 Task: Sort the products by best match.
Action: Mouse moved to (17, 69)
Screenshot: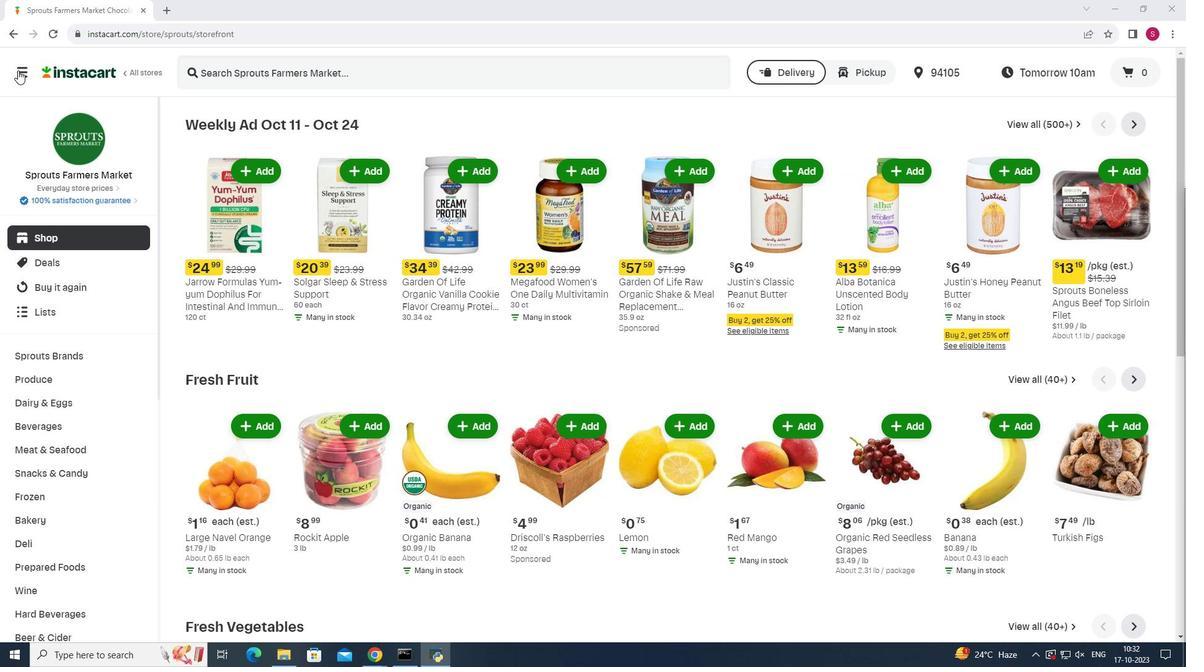 
Action: Mouse pressed left at (17, 69)
Screenshot: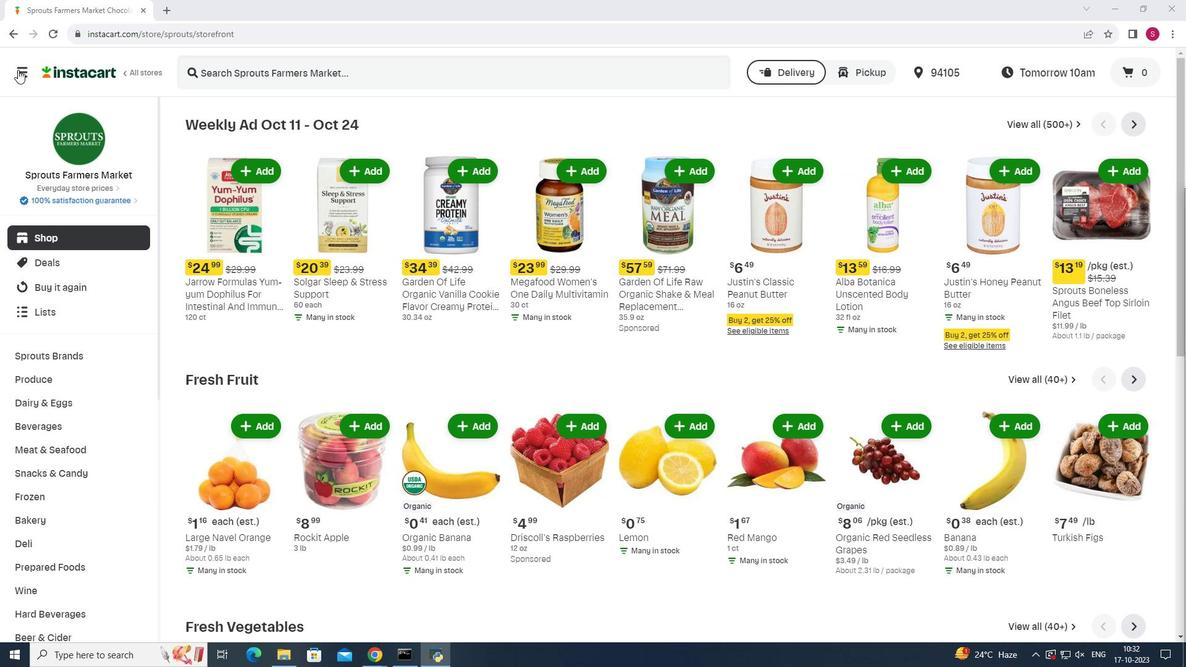 
Action: Mouse moved to (77, 324)
Screenshot: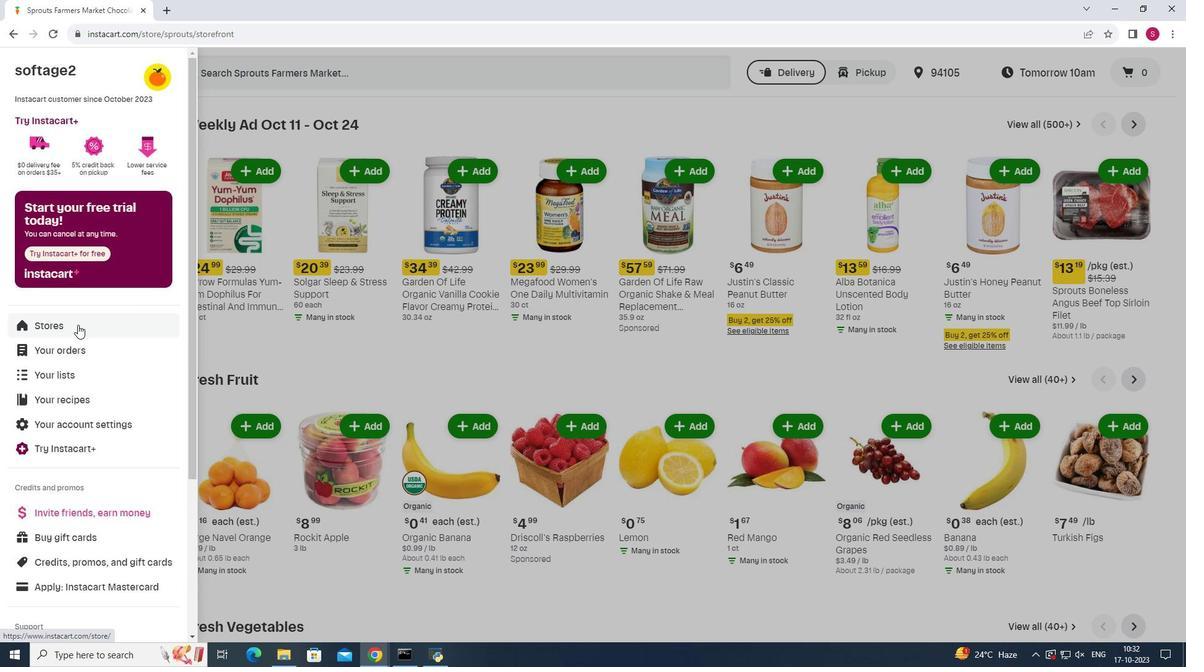 
Action: Mouse pressed left at (77, 324)
Screenshot: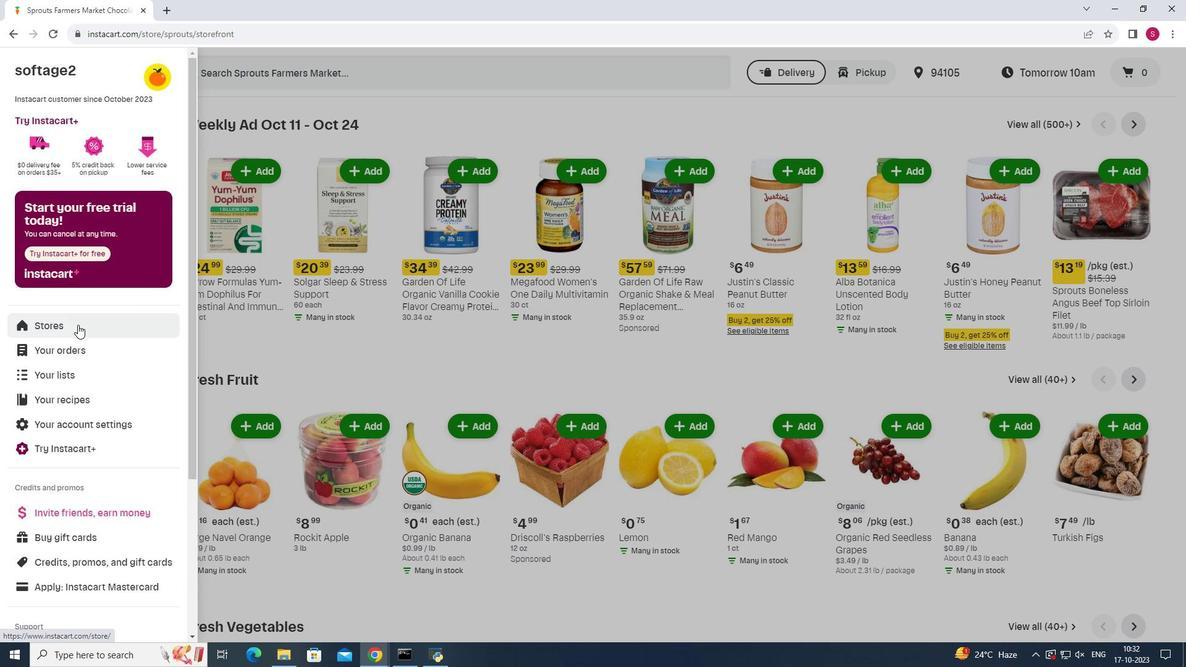 
Action: Mouse moved to (288, 116)
Screenshot: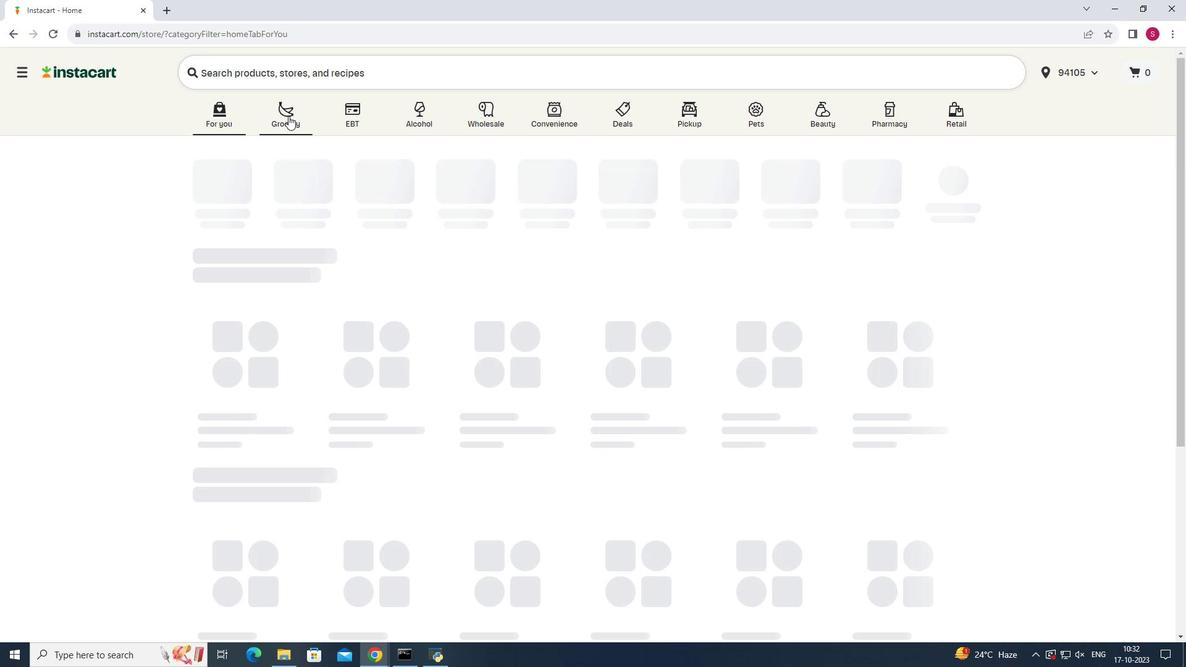 
Action: Mouse pressed left at (288, 116)
Screenshot: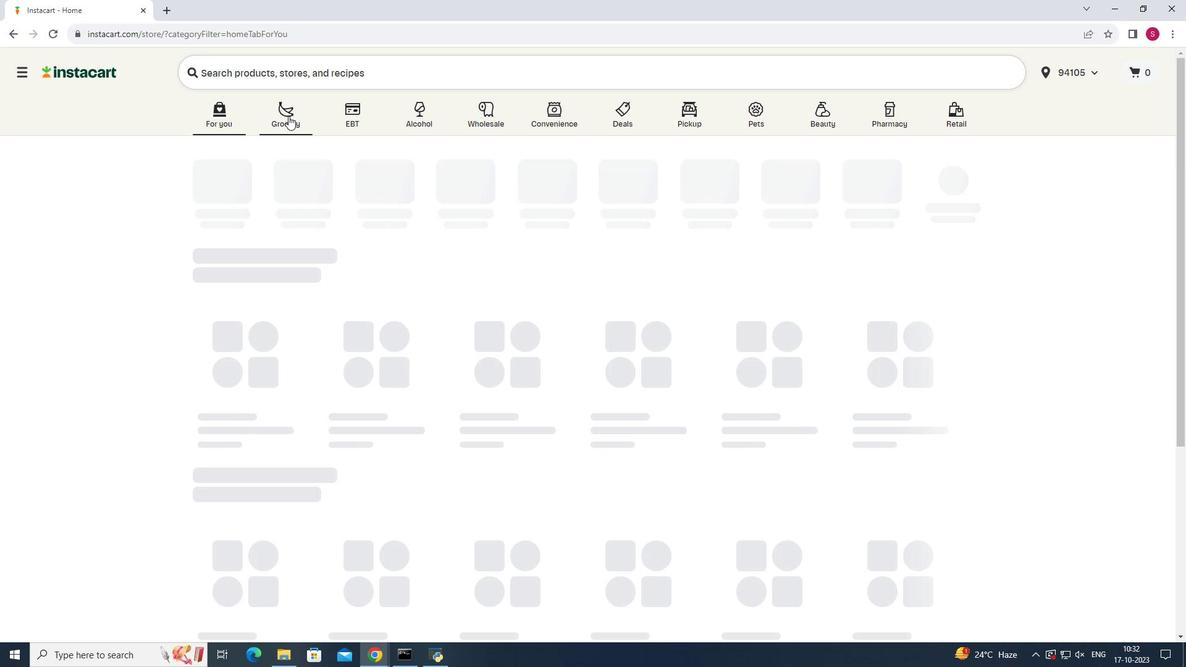 
Action: Mouse moved to (852, 174)
Screenshot: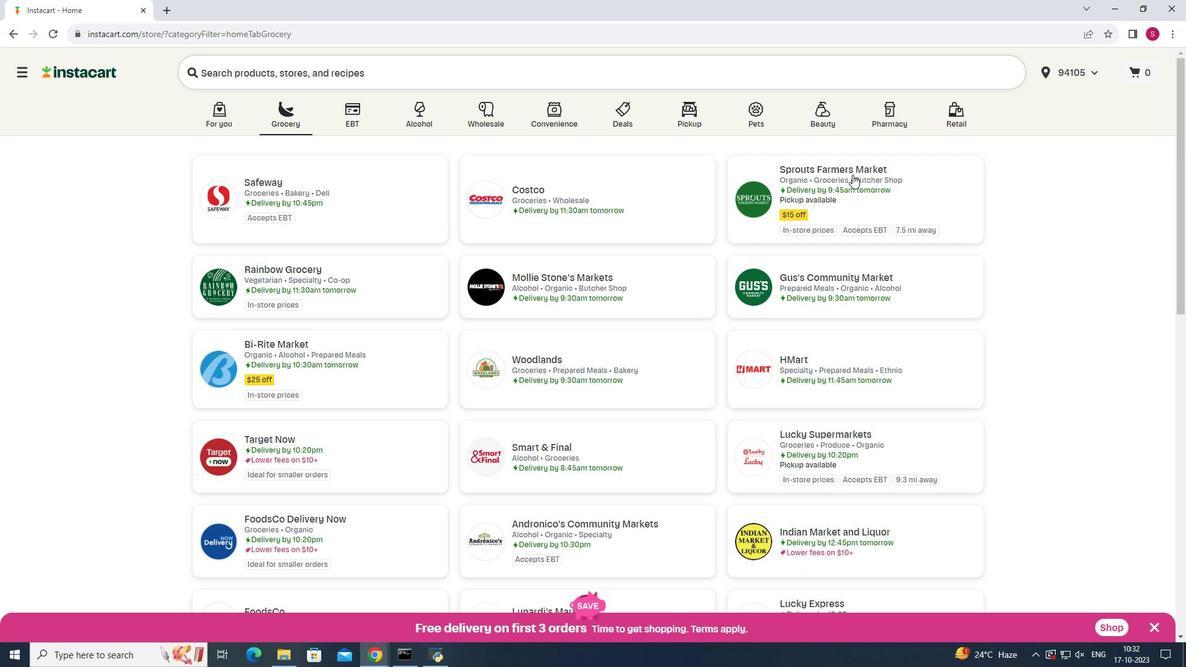 
Action: Mouse pressed left at (852, 174)
Screenshot: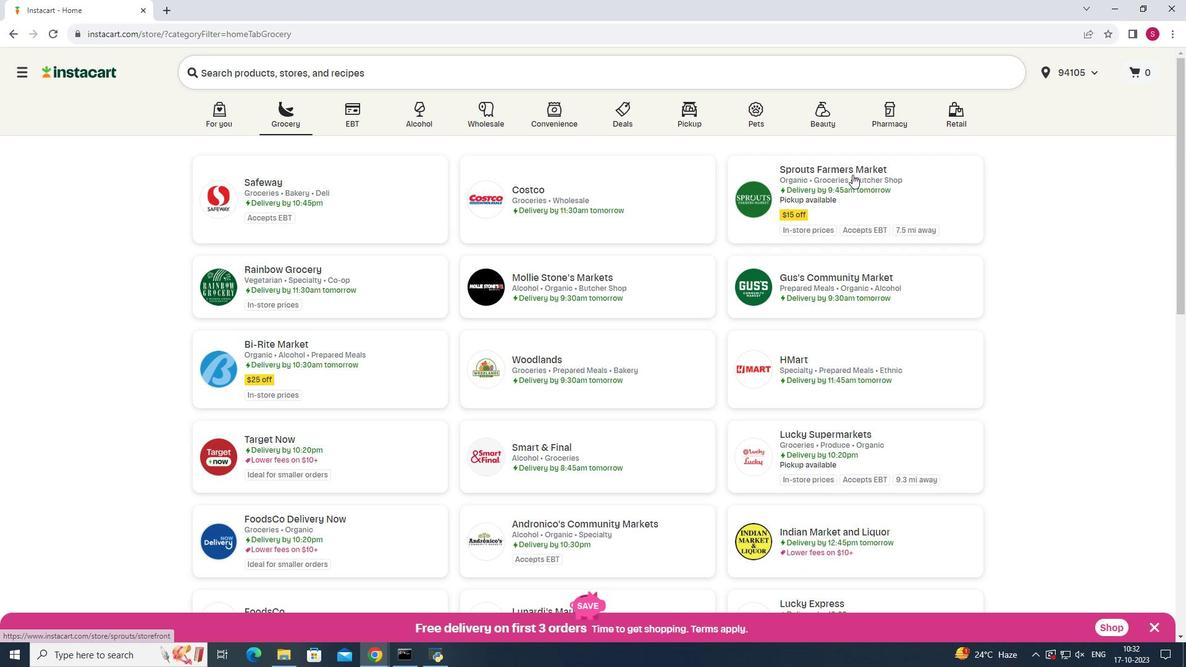 
Action: Mouse moved to (79, 470)
Screenshot: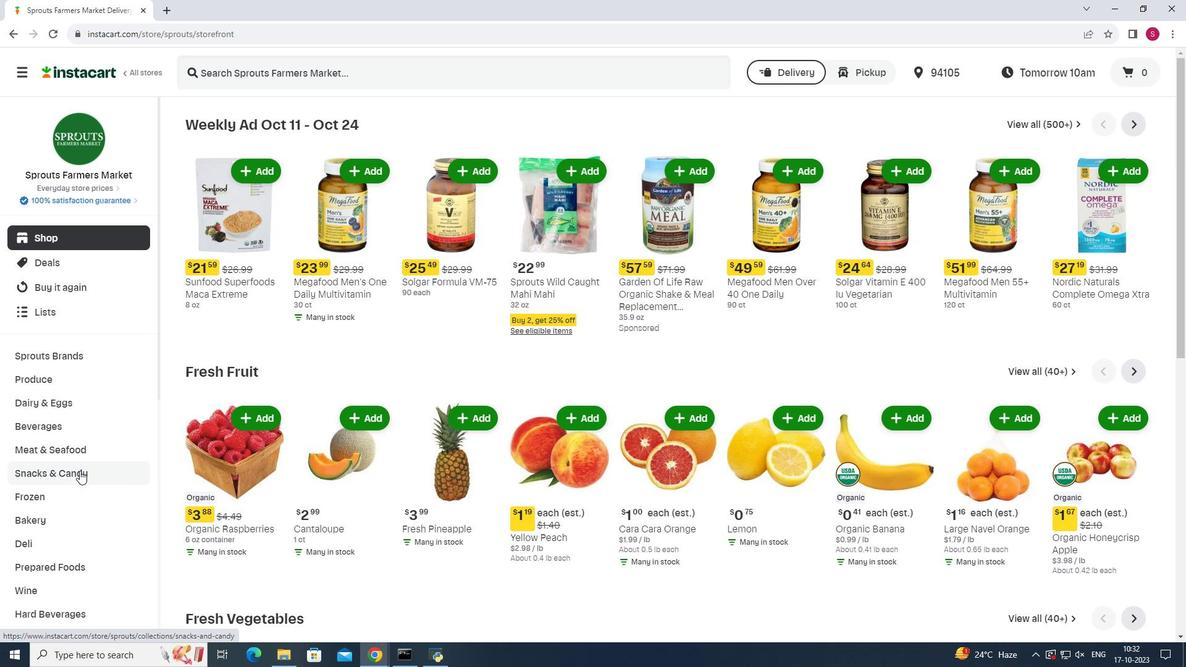 
Action: Mouse pressed left at (79, 470)
Screenshot: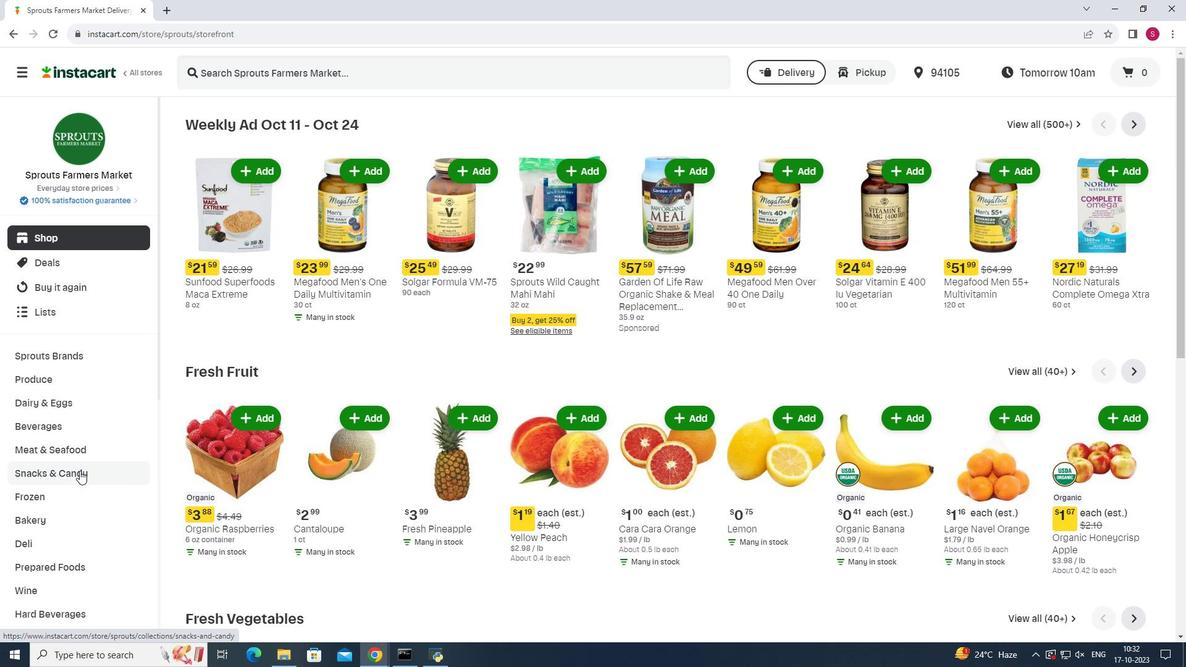 
Action: Mouse moved to (350, 151)
Screenshot: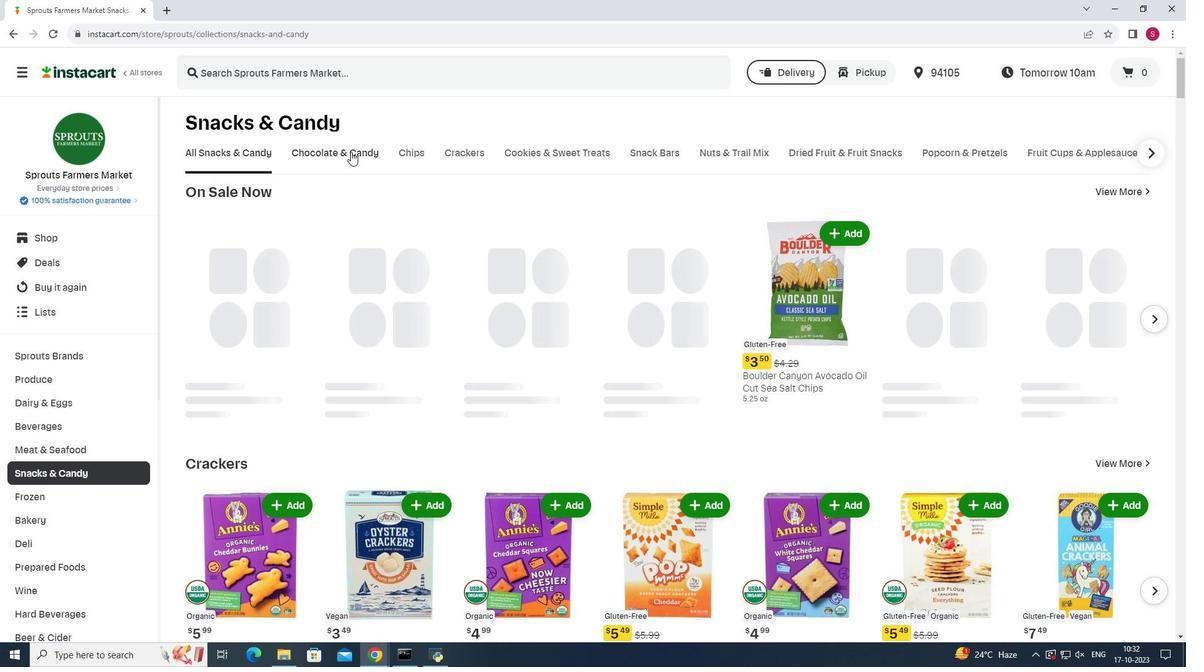 
Action: Mouse pressed left at (350, 151)
Screenshot: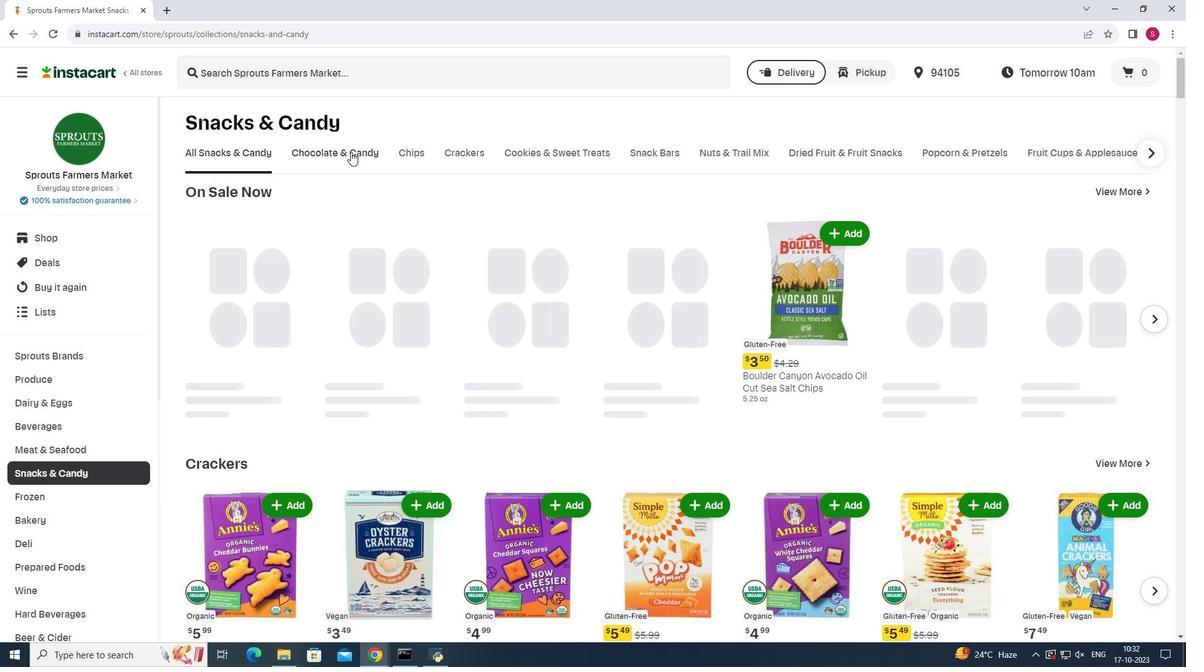 
Action: Mouse moved to (316, 208)
Screenshot: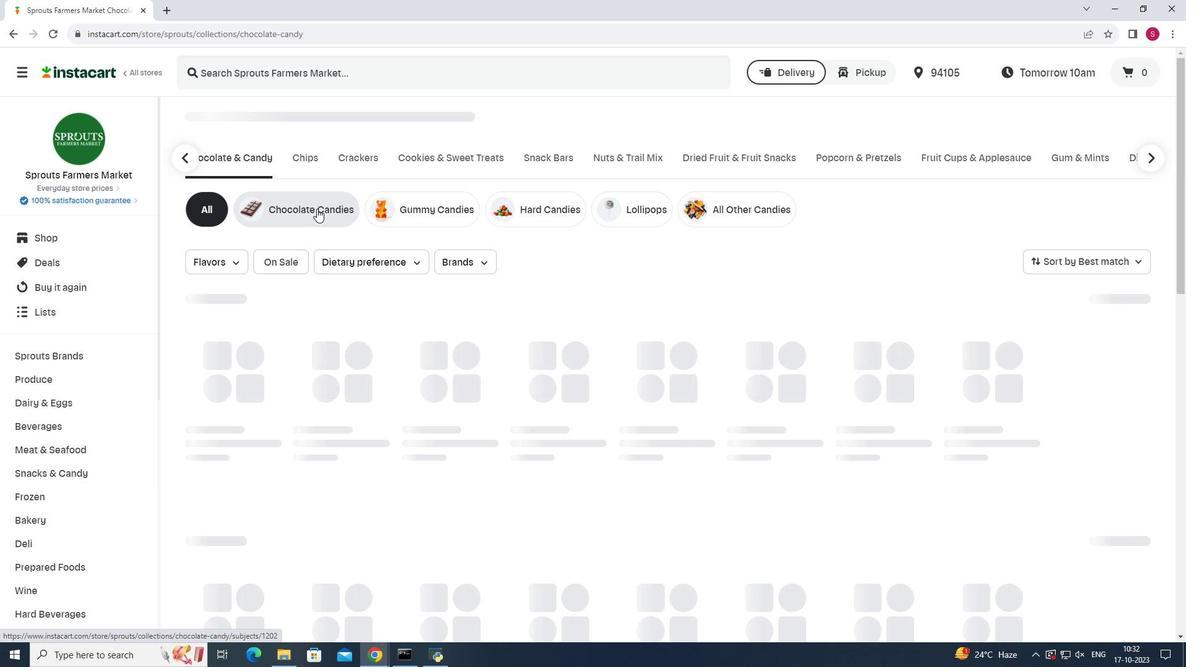 
Action: Mouse pressed left at (316, 208)
Screenshot: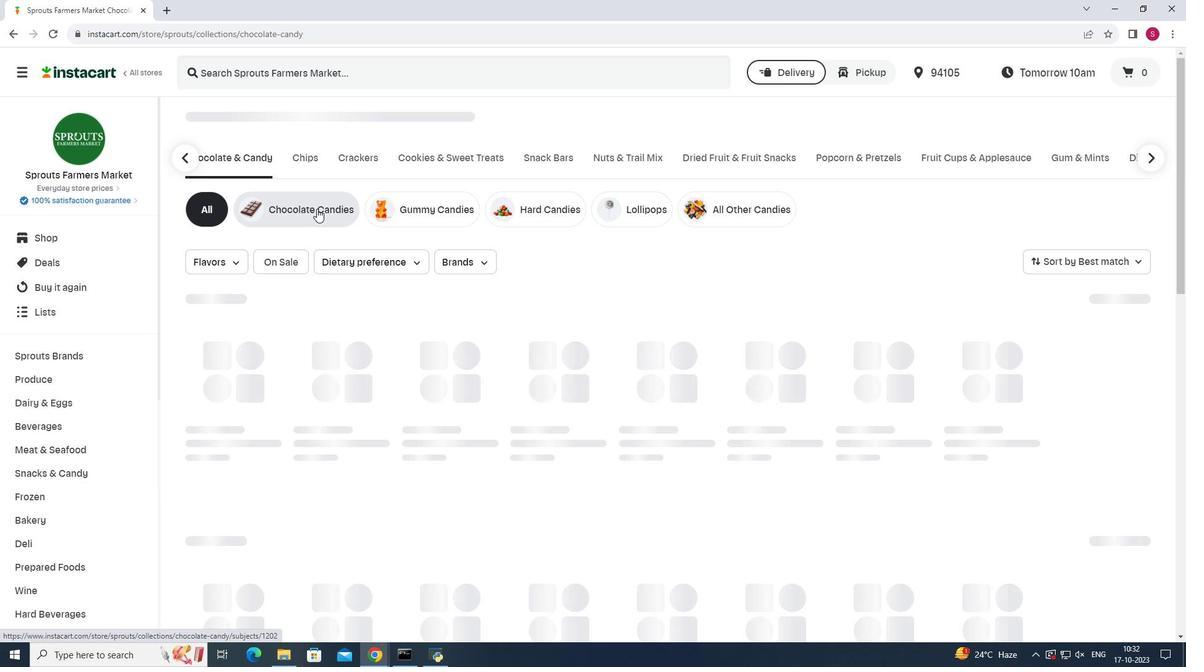 
Action: Mouse moved to (1102, 258)
Screenshot: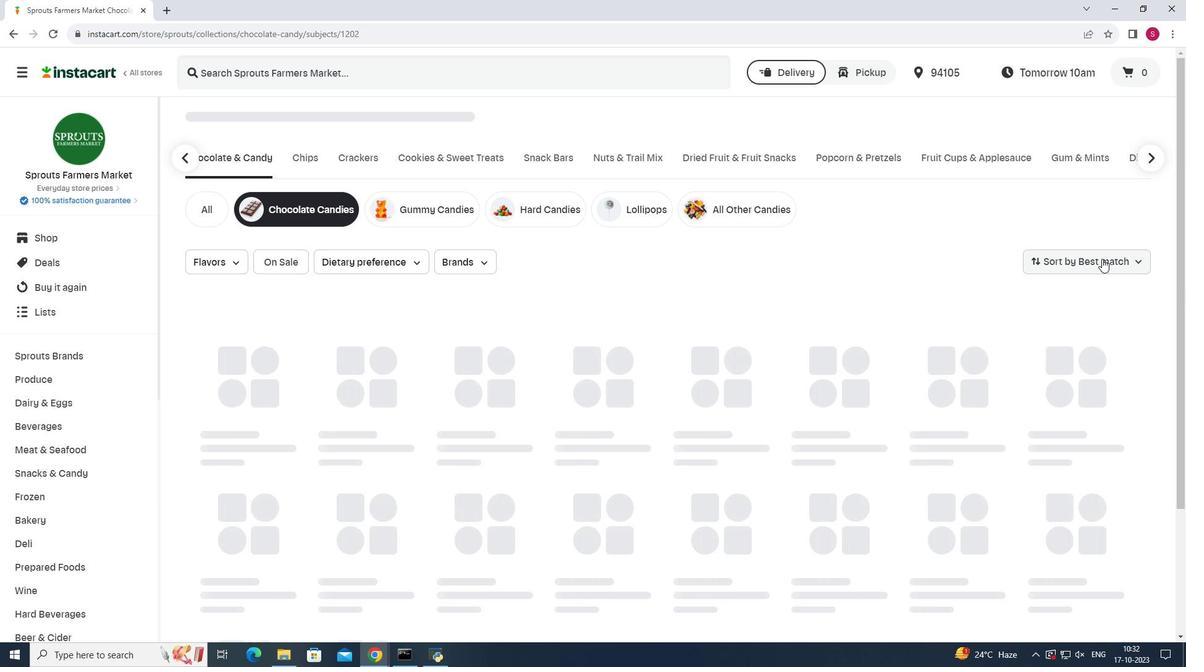 
Action: Mouse pressed left at (1102, 258)
Screenshot: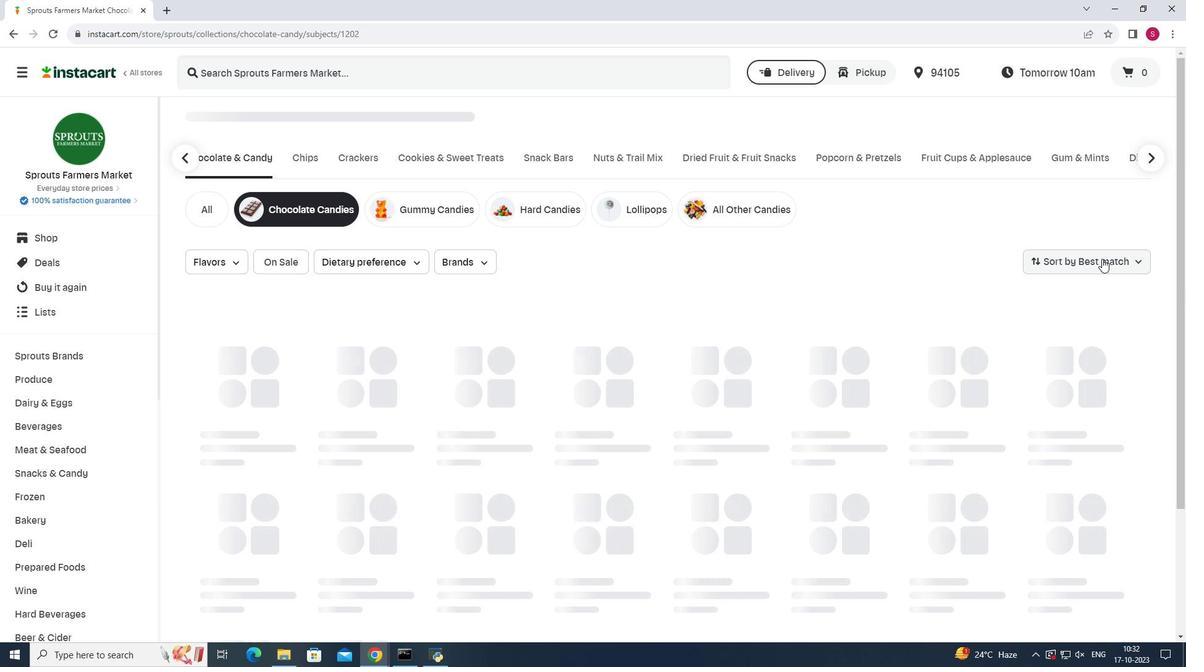 
Action: Mouse moved to (1064, 290)
Screenshot: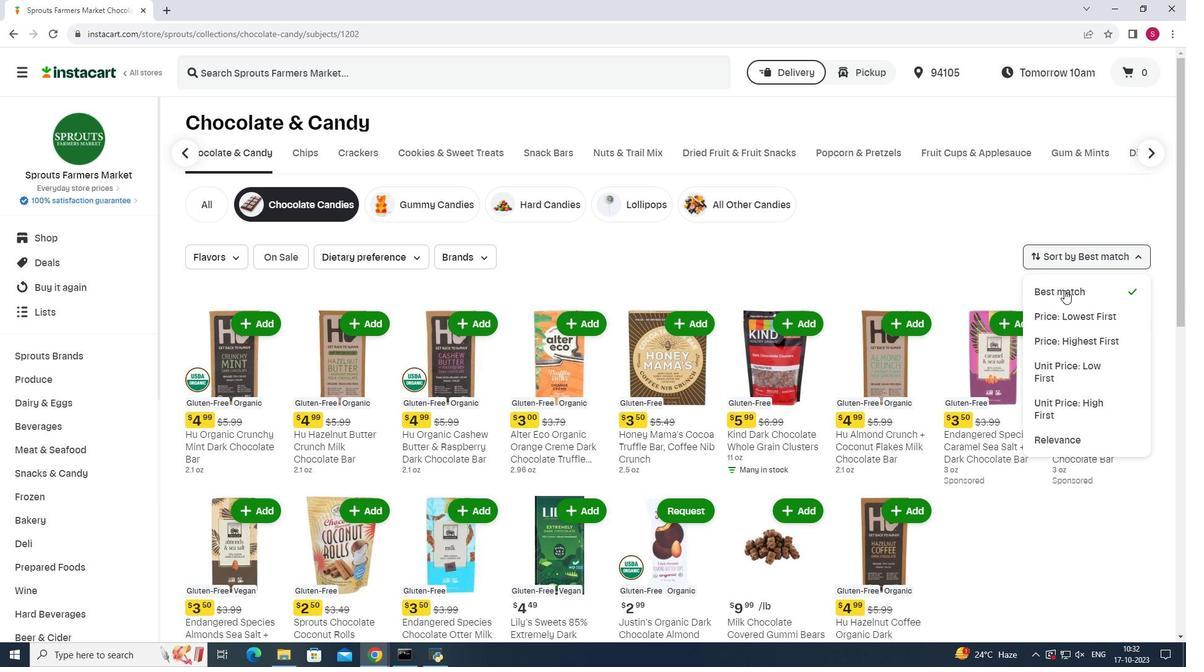 
Action: Mouse pressed left at (1064, 290)
Screenshot: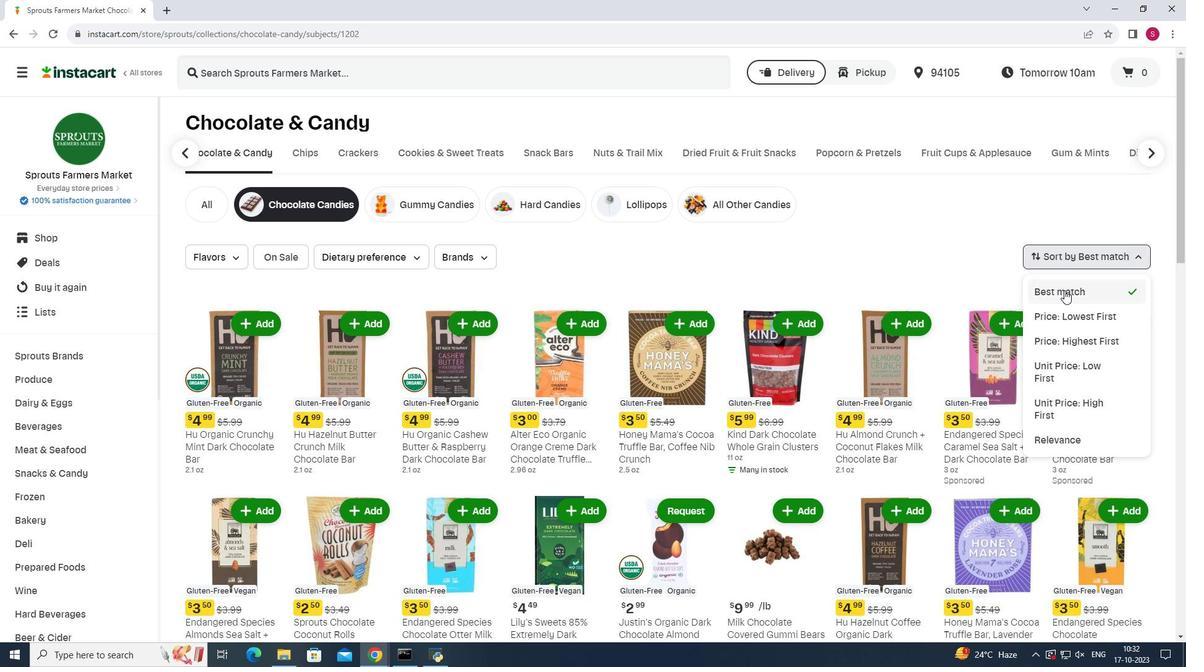
Action: Mouse moved to (911, 239)
Screenshot: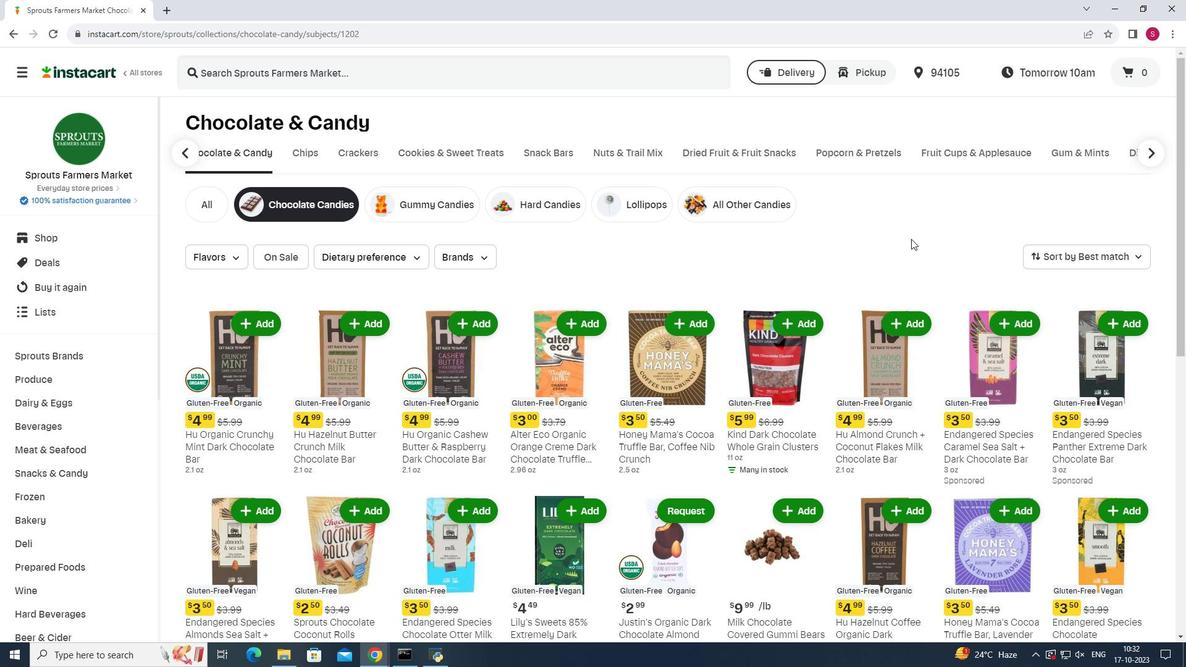 
Action: Mouse scrolled (911, 238) with delta (0, 0)
Screenshot: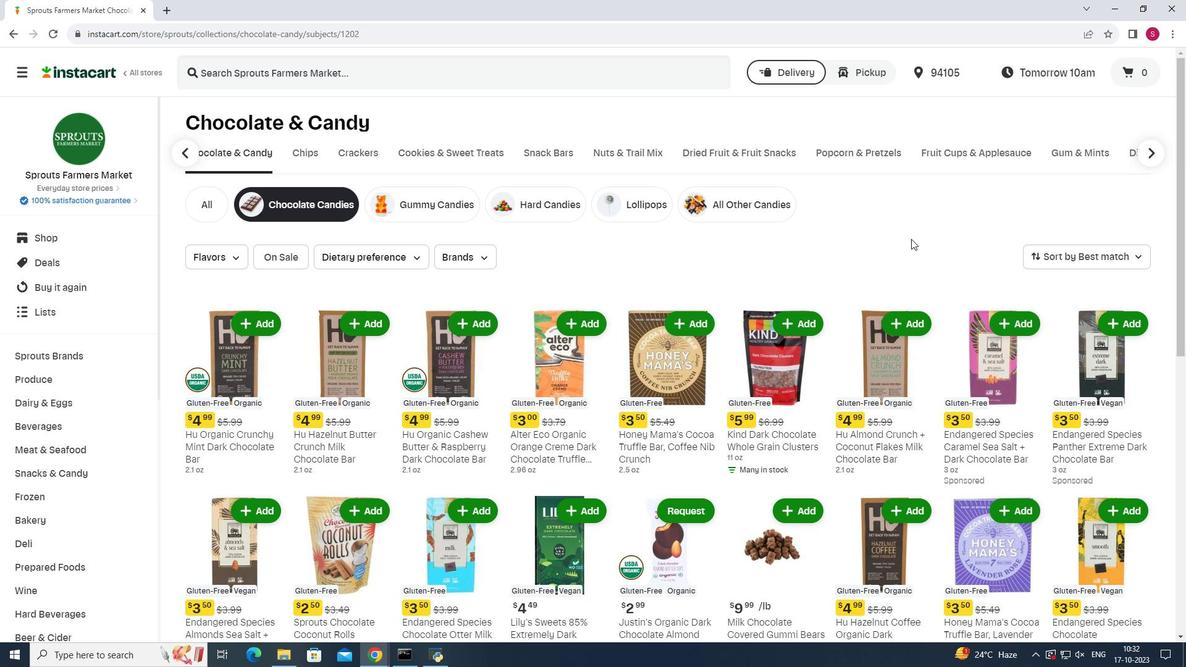 
Action: Mouse scrolled (911, 238) with delta (0, 0)
Screenshot: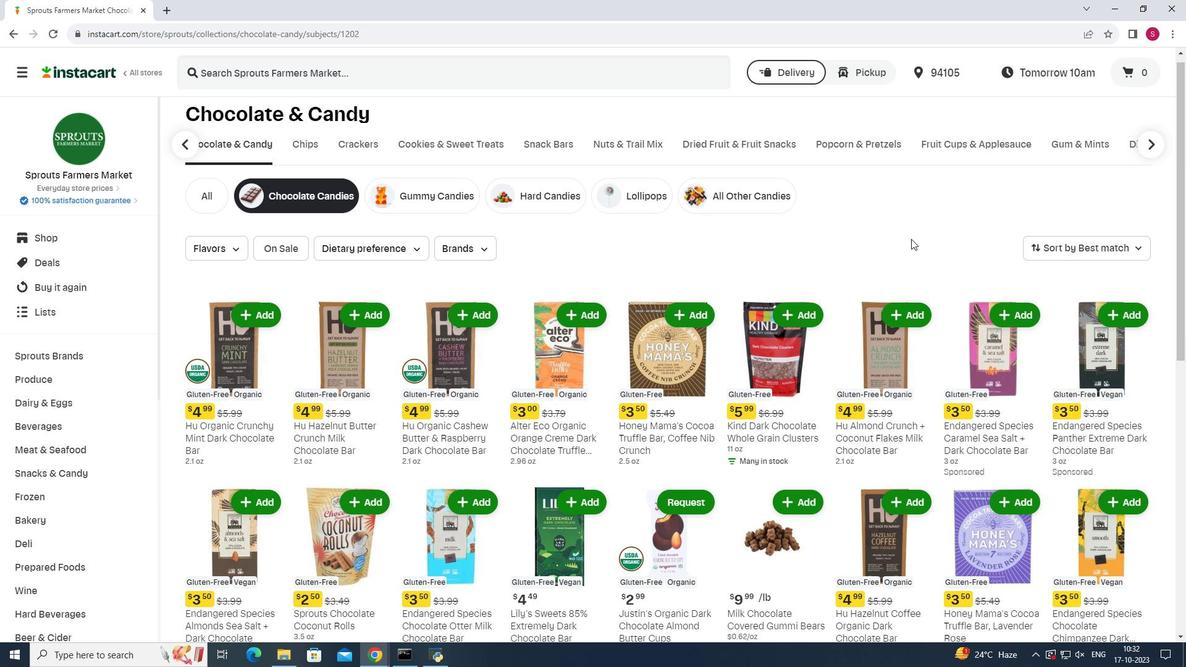 
Action: Mouse scrolled (911, 238) with delta (0, 0)
Screenshot: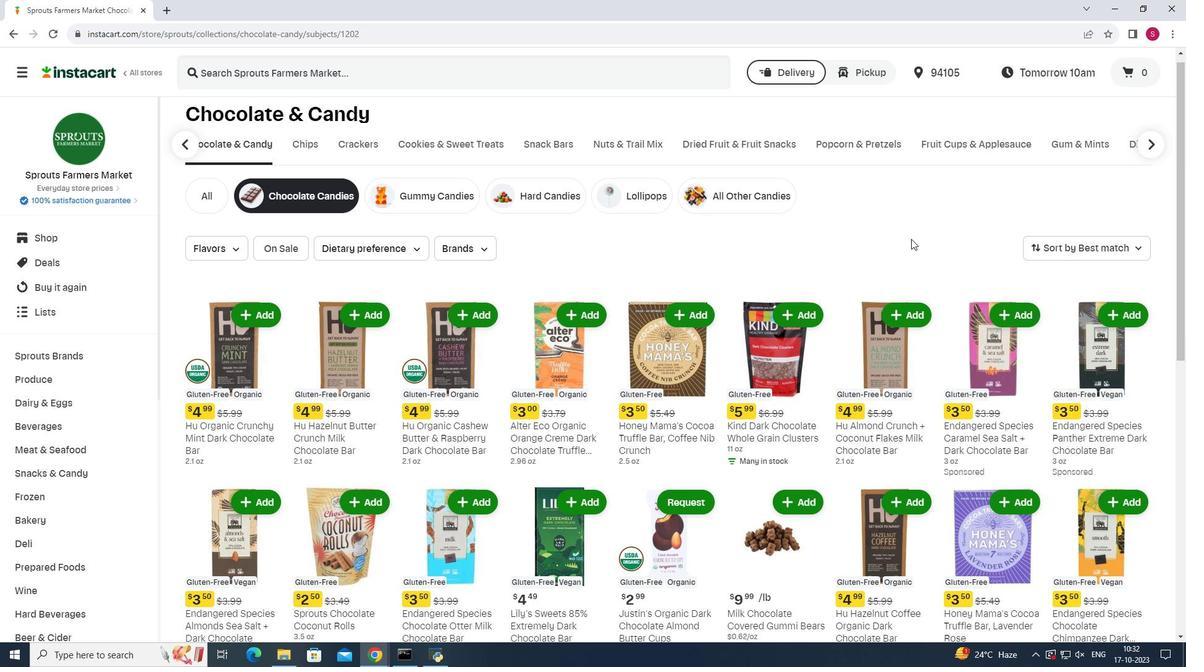 
Action: Mouse scrolled (911, 238) with delta (0, 0)
Screenshot: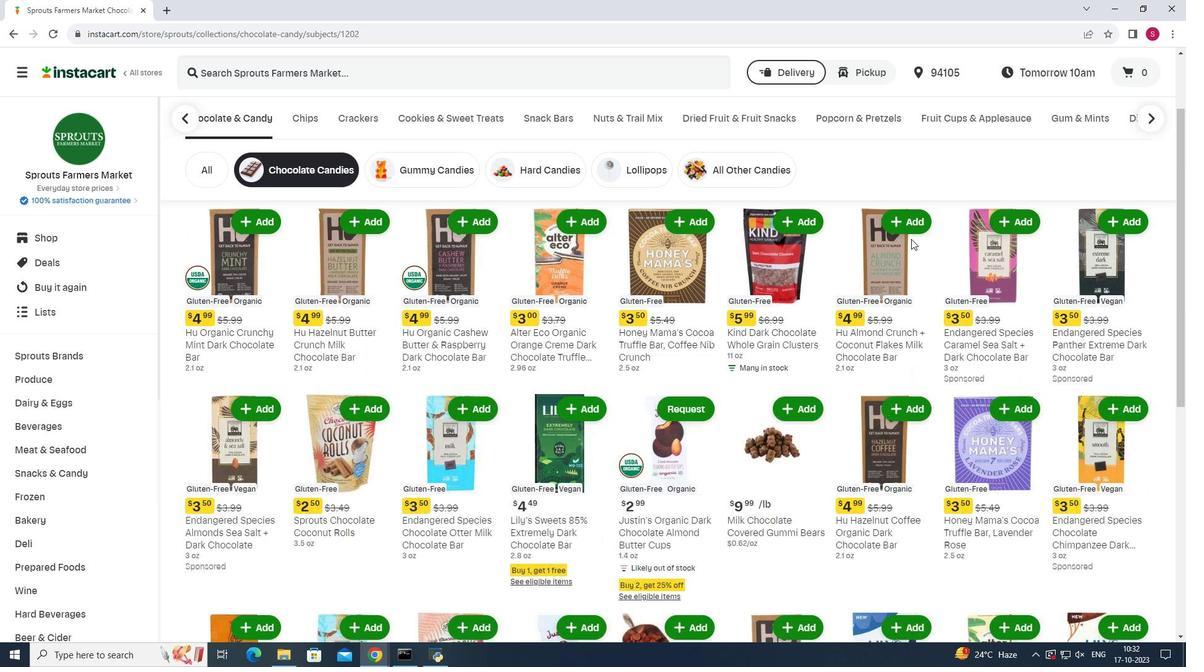 
Action: Mouse scrolled (911, 238) with delta (0, 0)
Screenshot: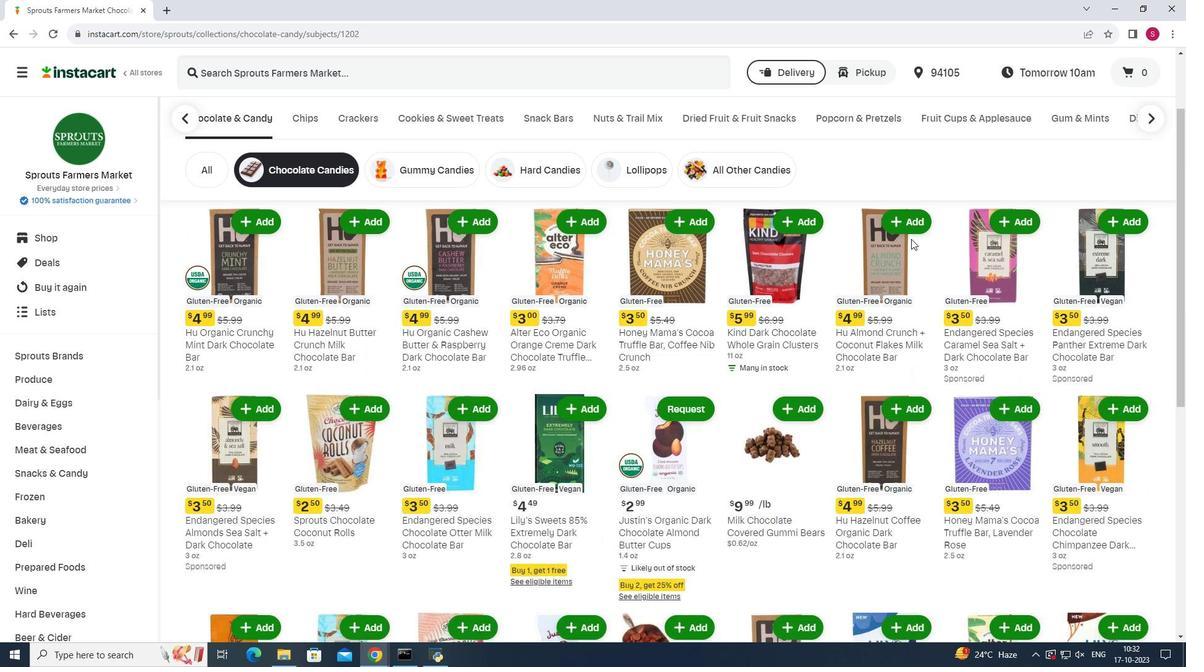 
Action: Mouse scrolled (911, 238) with delta (0, 0)
Screenshot: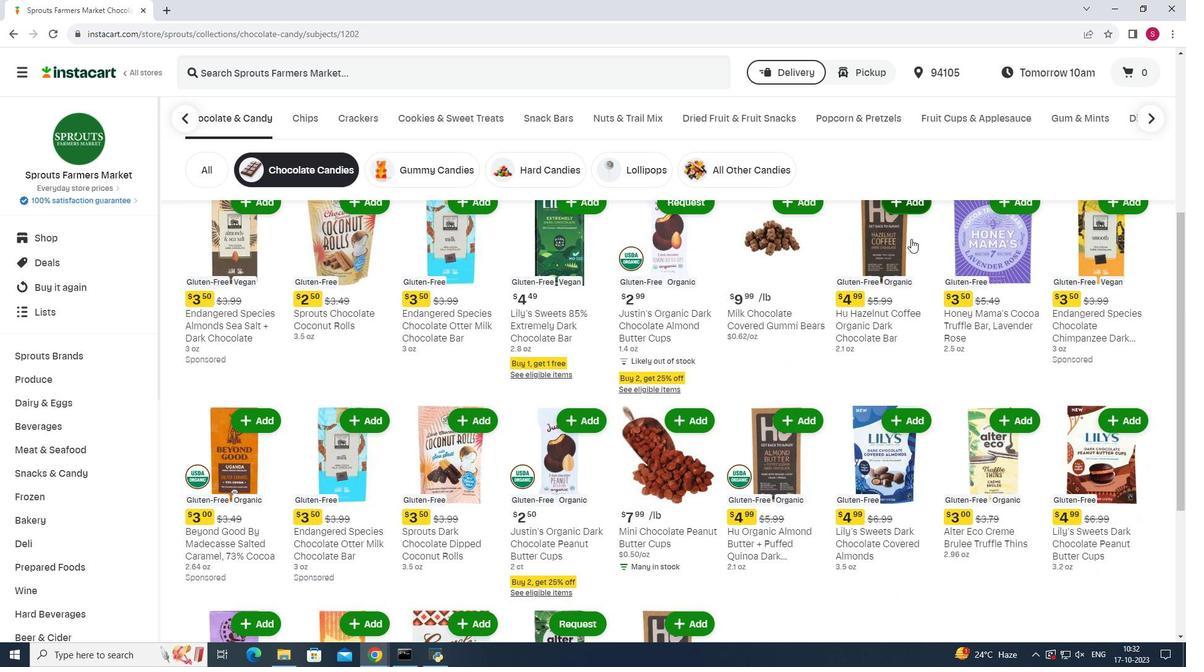 
Action: Mouse moved to (911, 236)
Screenshot: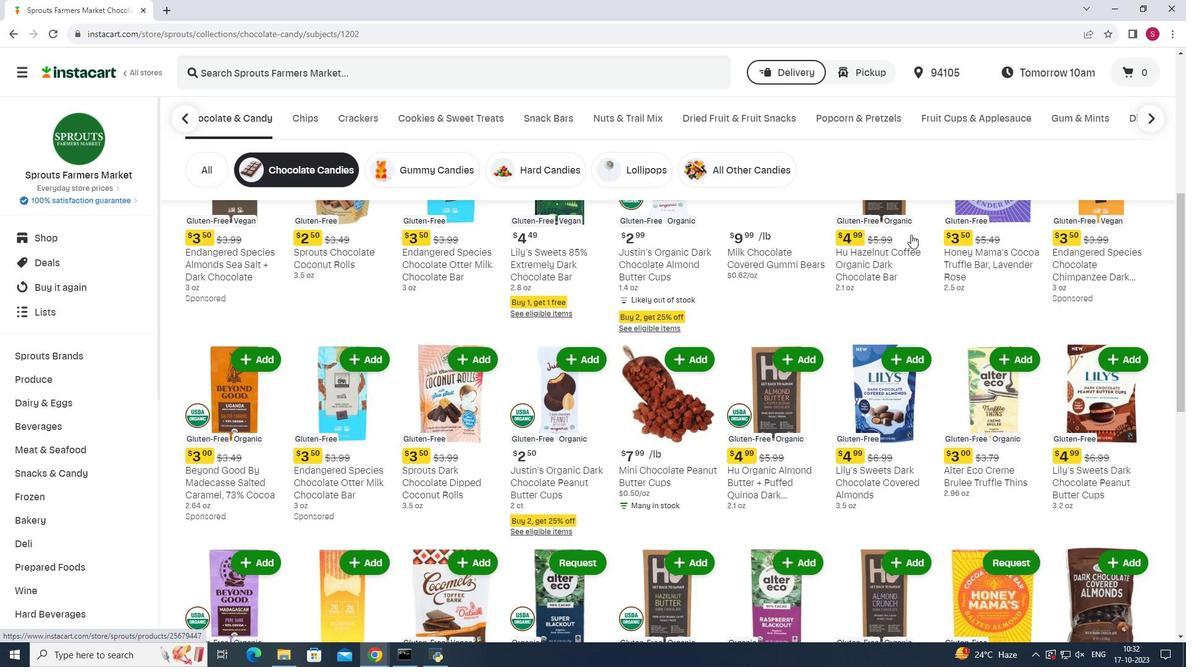 
Action: Mouse scrolled (911, 236) with delta (0, 0)
Screenshot: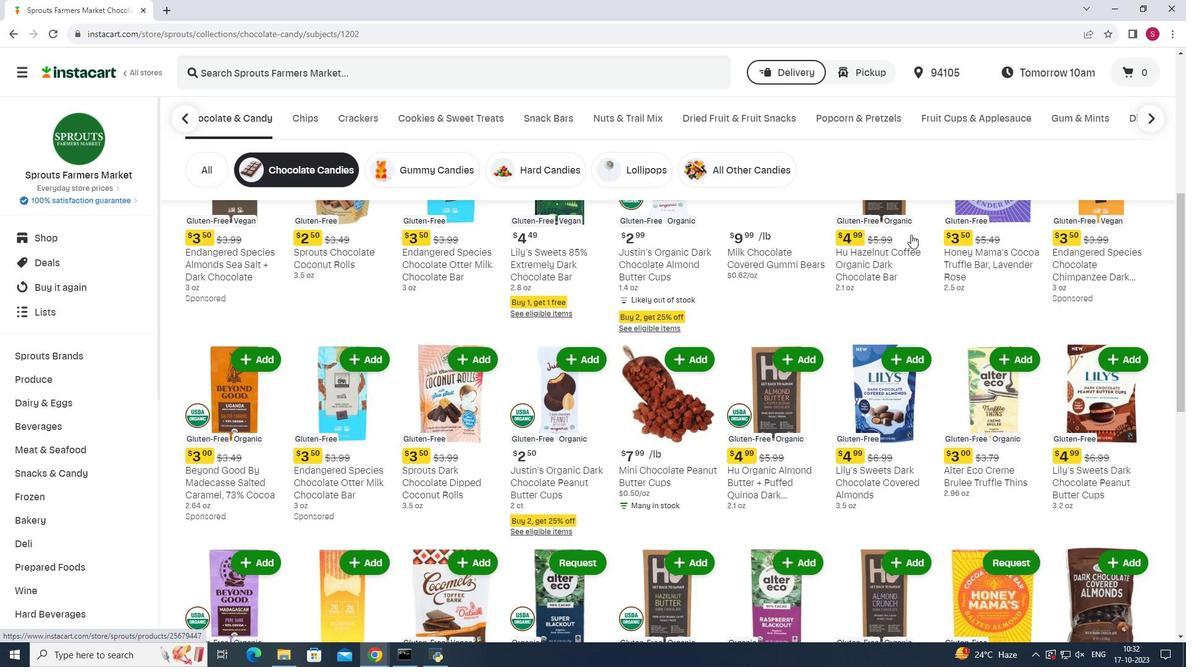 
Action: Mouse scrolled (911, 236) with delta (0, 0)
Screenshot: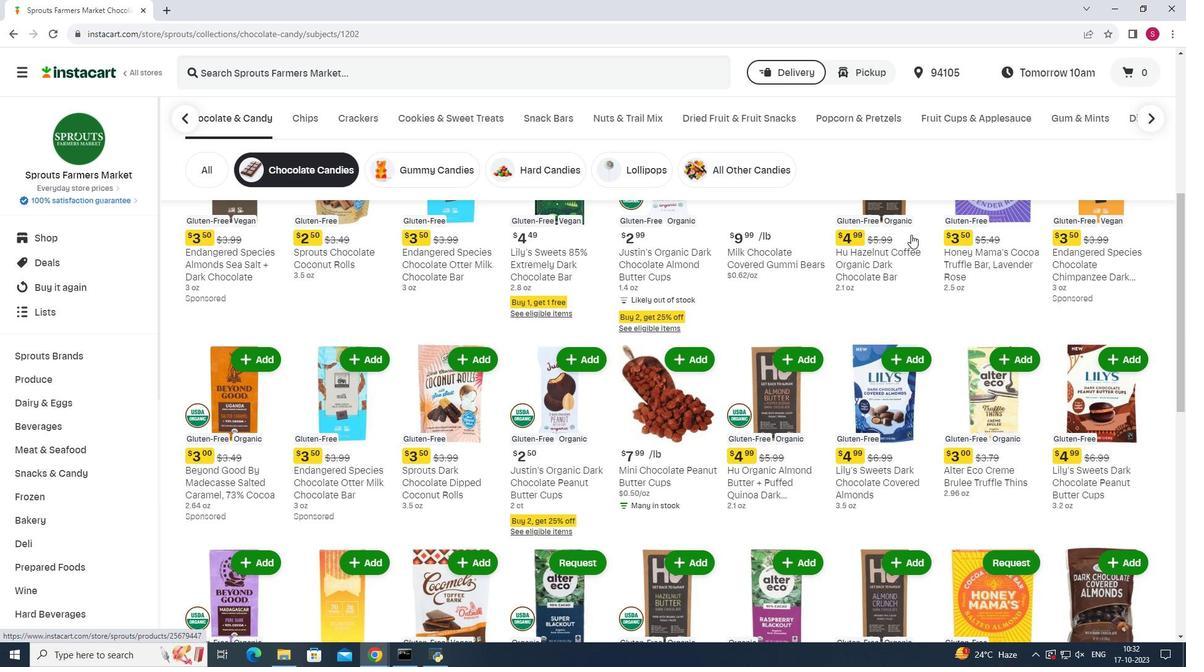 
Action: Mouse scrolled (911, 236) with delta (0, 0)
Screenshot: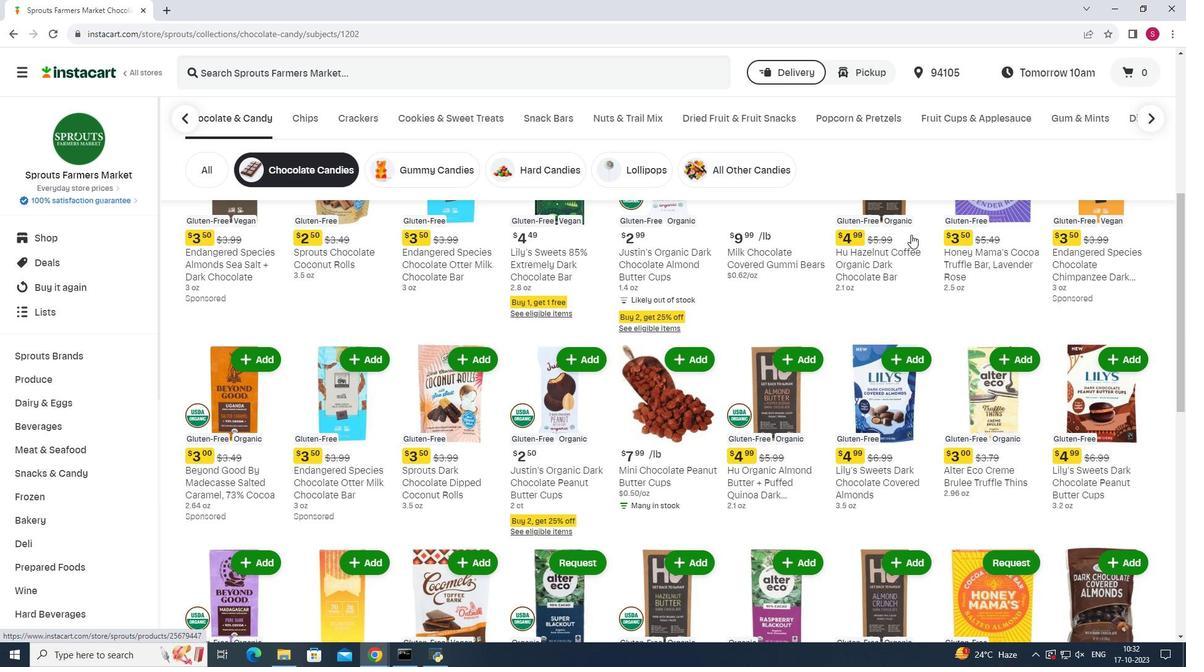 
Action: Mouse moved to (911, 234)
Screenshot: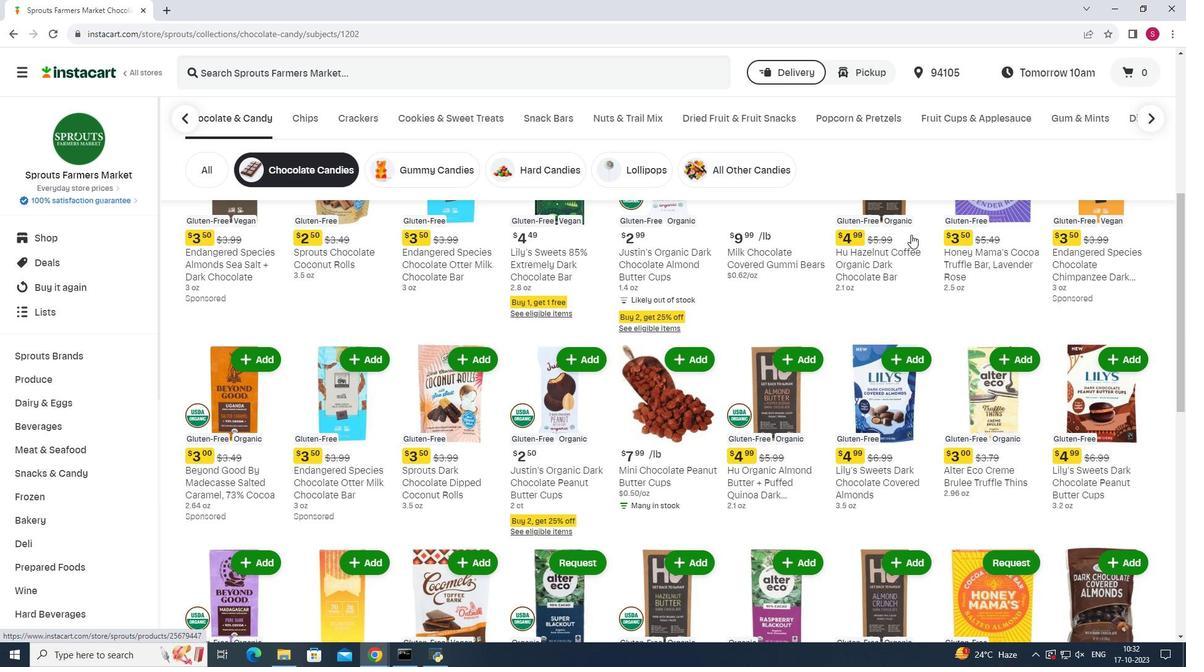 
Action: Mouse scrolled (911, 235) with delta (0, 0)
Screenshot: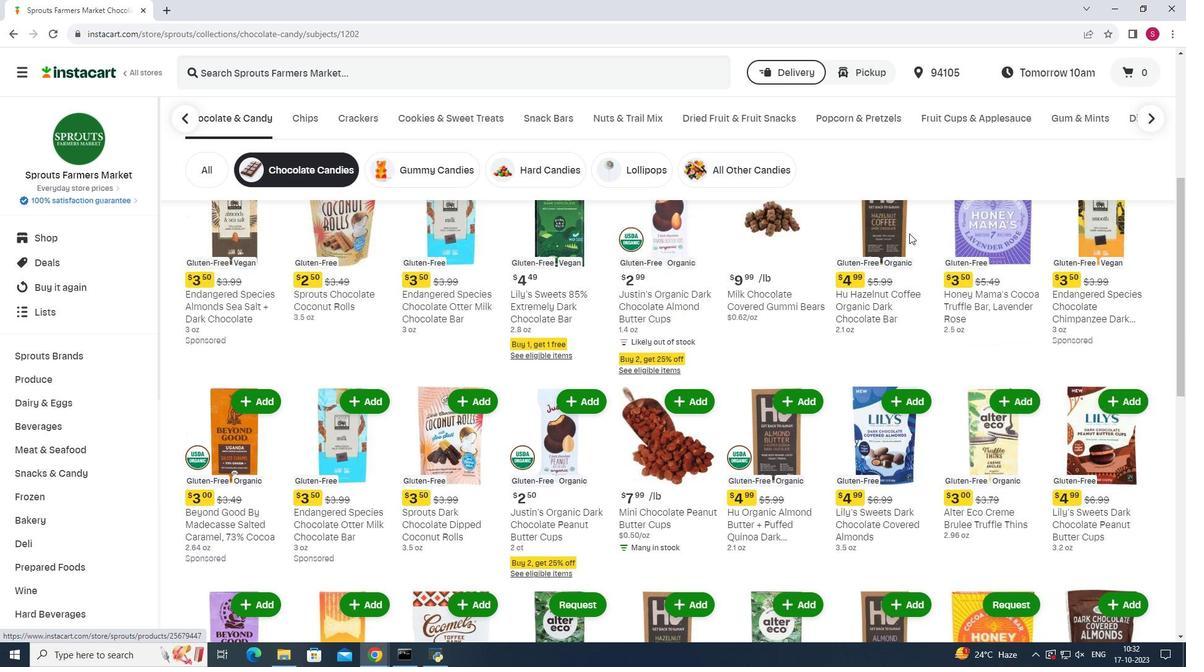 
Action: Mouse moved to (910, 234)
Screenshot: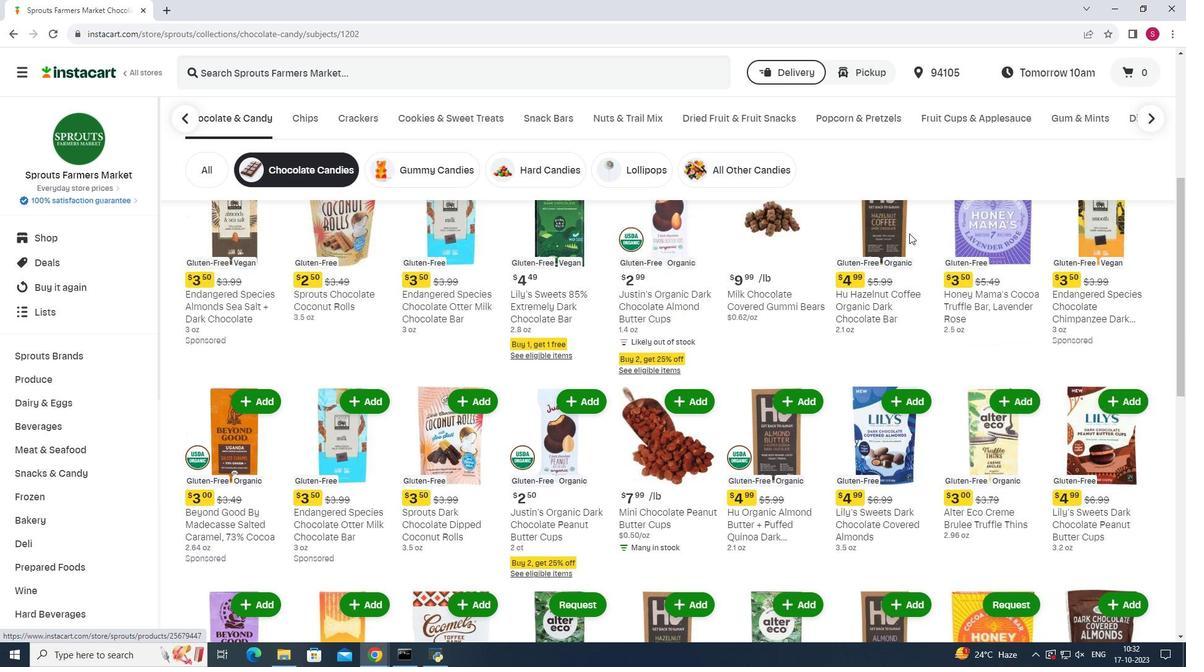 
Action: Mouse scrolled (910, 234) with delta (0, 0)
Screenshot: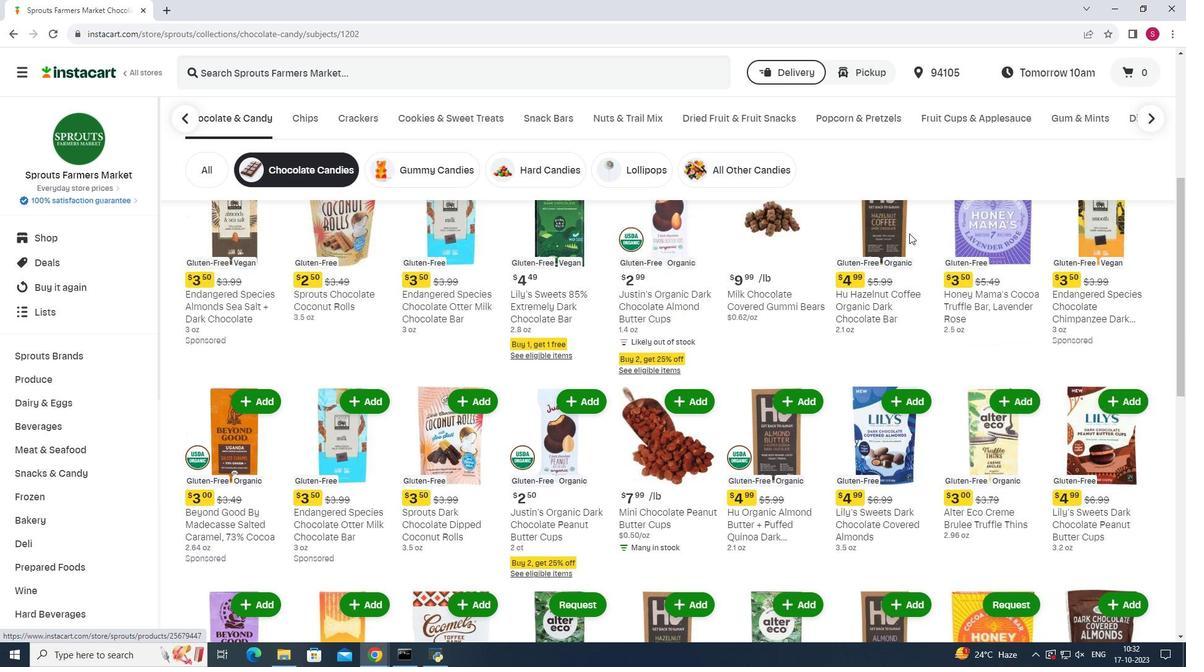 
Action: Mouse moved to (909, 233)
Screenshot: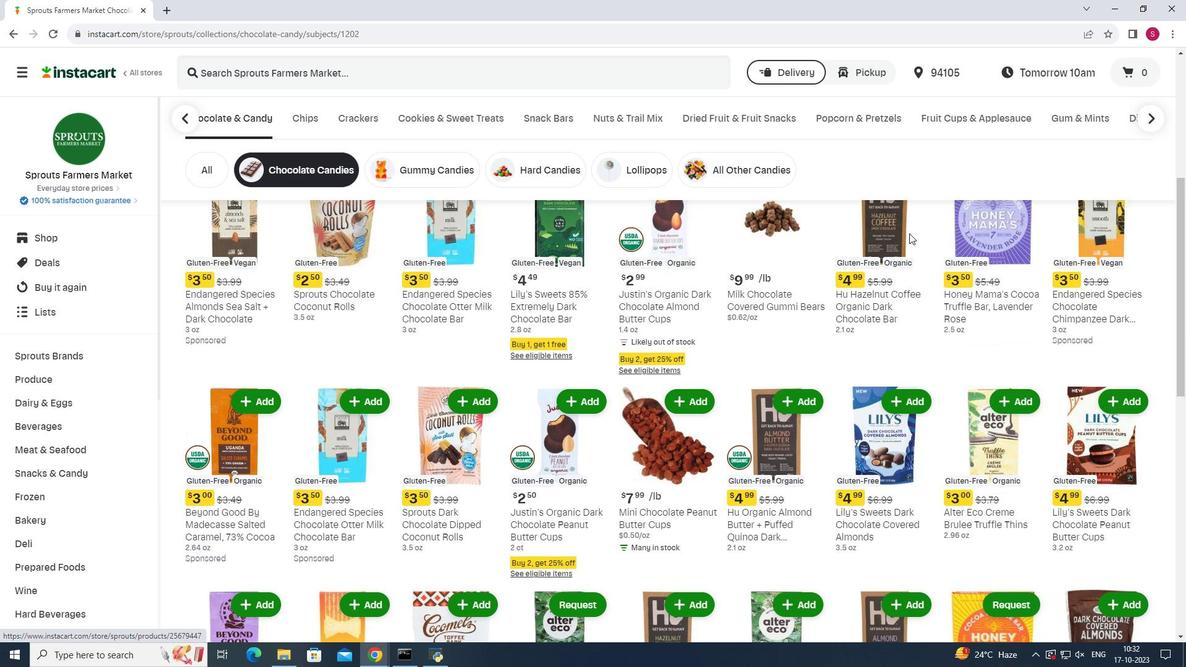
Action: Mouse scrolled (909, 234) with delta (0, 0)
Screenshot: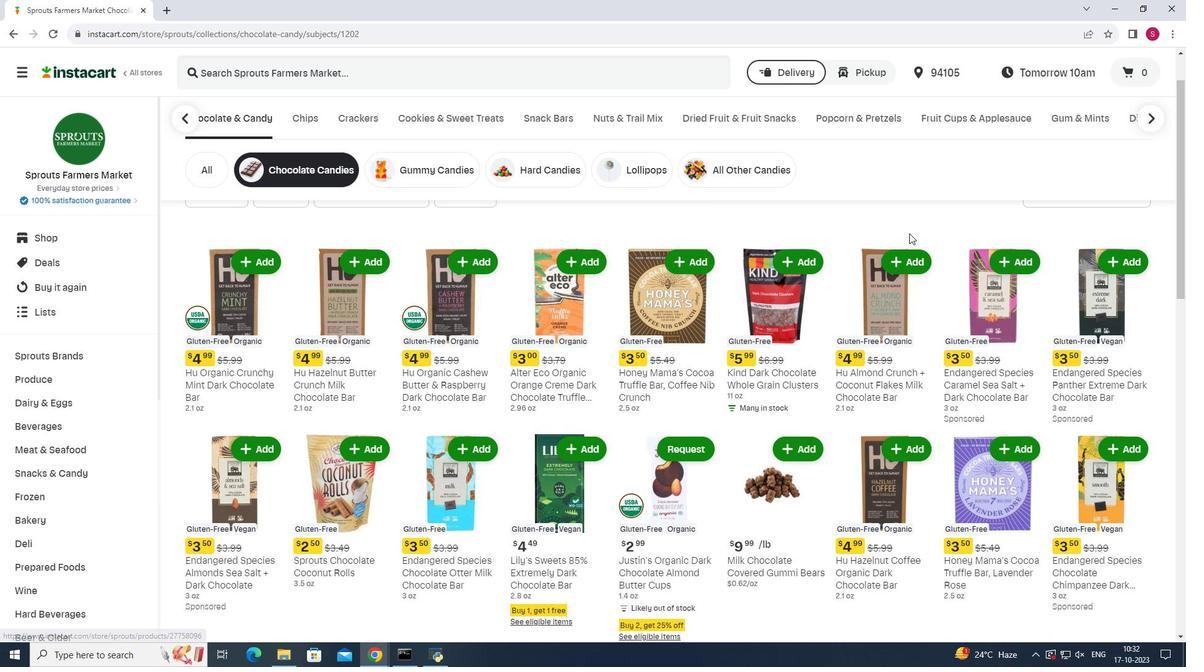 
